 Task: Change  the formatting of the data to Which is Less than 5, In conditional formating, put the option 'Green Fill with Dark Green Text. . 'In the sheet   Optimum Sales templetes book
Action: Mouse moved to (51, 130)
Screenshot: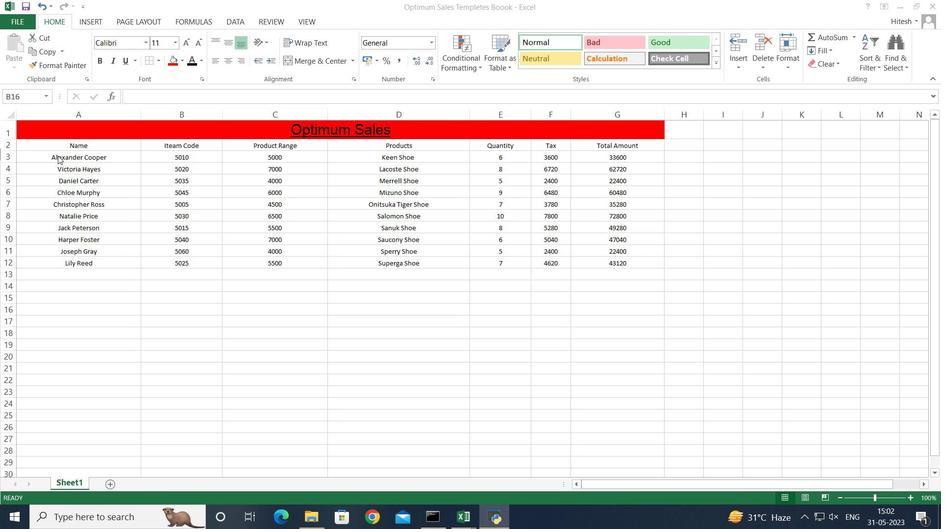 
Action: Mouse pressed left at (51, 130)
Screenshot: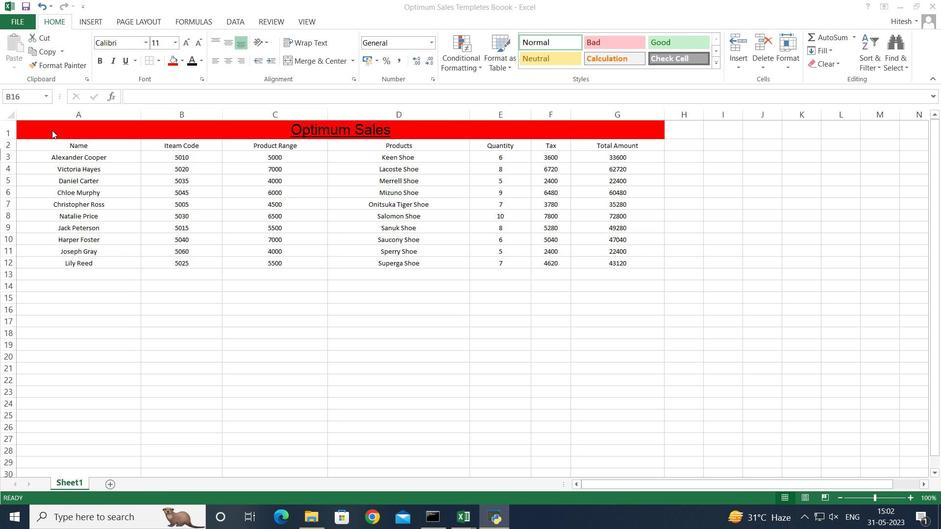 
Action: Mouse pressed left at (51, 130)
Screenshot: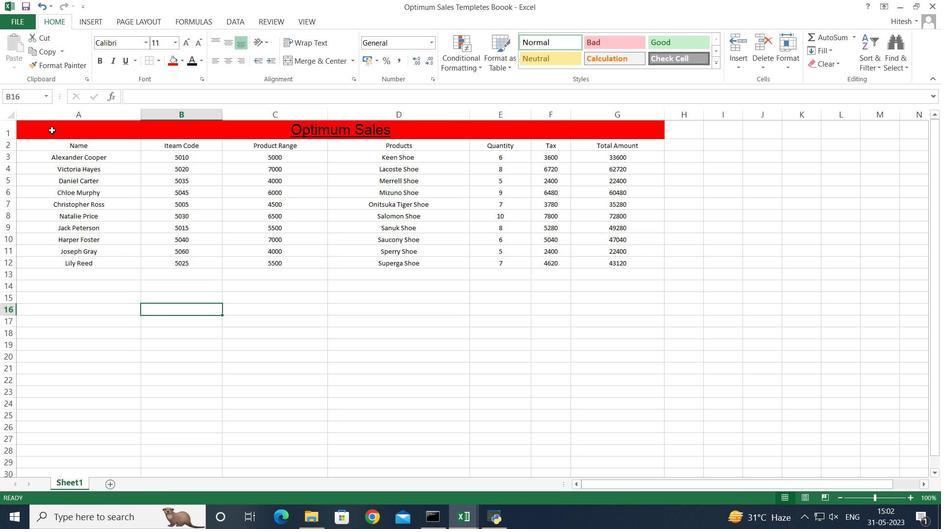 
Action: Mouse moved to (51, 129)
Screenshot: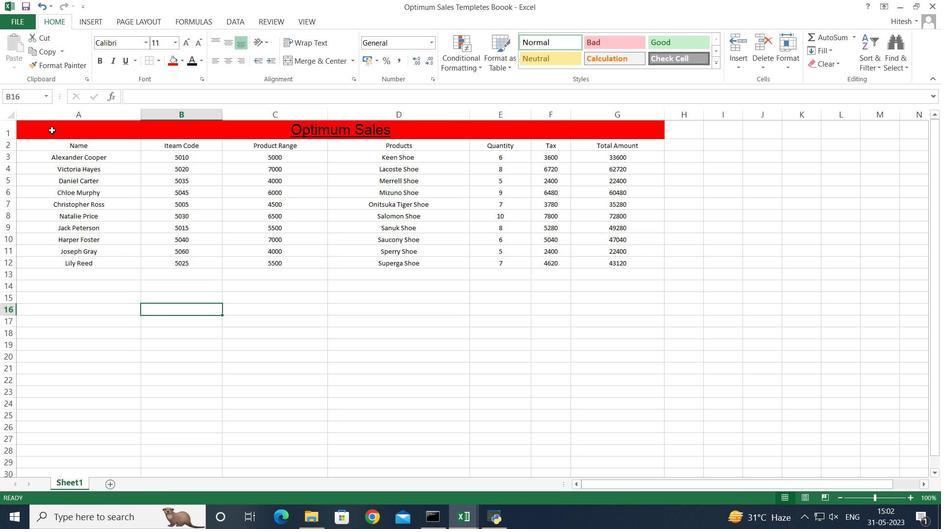 
Action: Key pressed <Key.shift><Key.down><Key.down><Key.down><Key.down><Key.down><Key.down><Key.down><Key.down><Key.down><Key.down><Key.down>
Screenshot: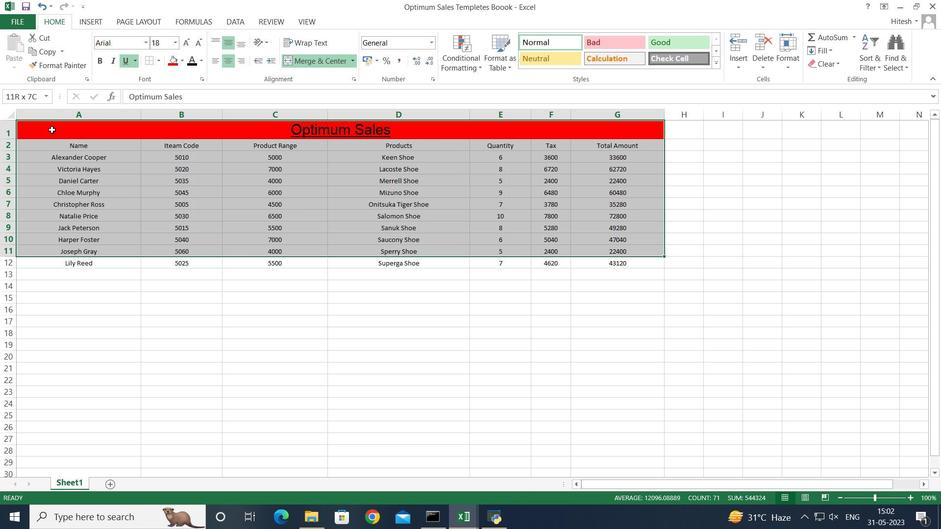 
Action: Mouse moved to (465, 55)
Screenshot: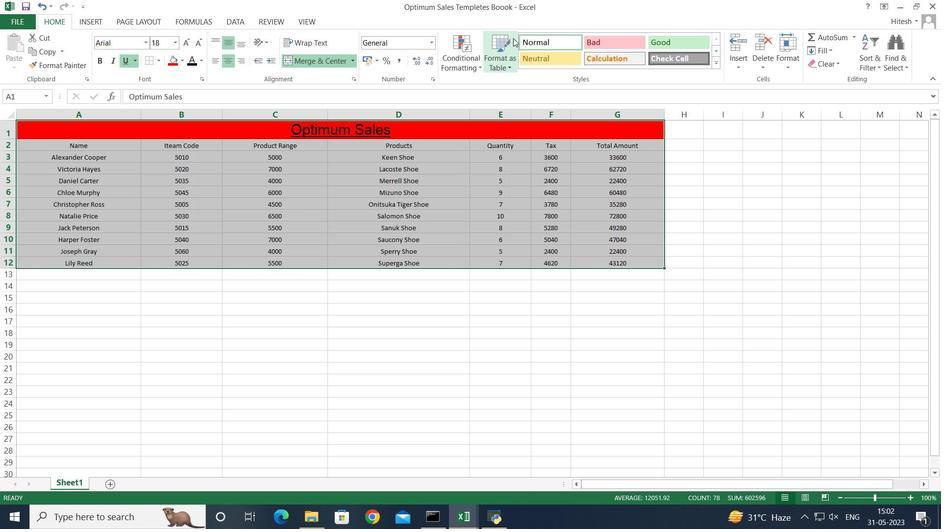 
Action: Mouse pressed left at (465, 55)
Screenshot: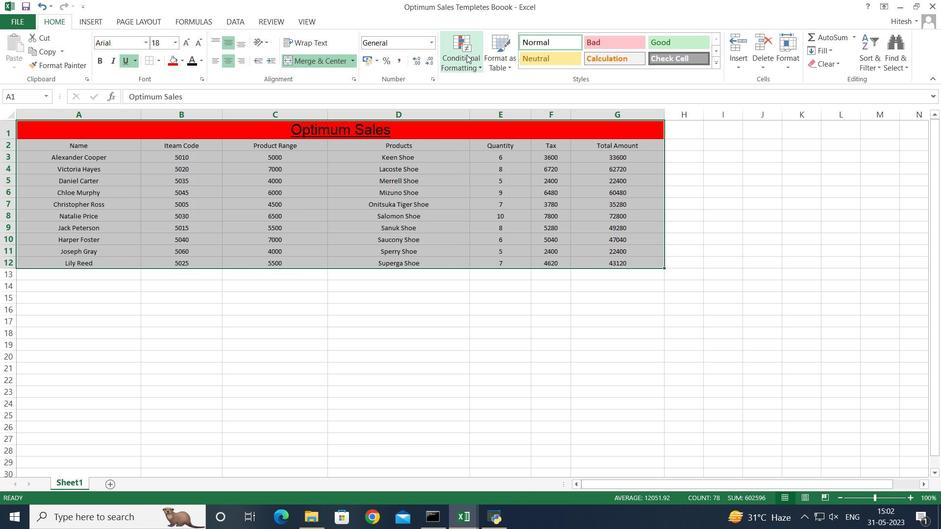 
Action: Mouse moved to (568, 110)
Screenshot: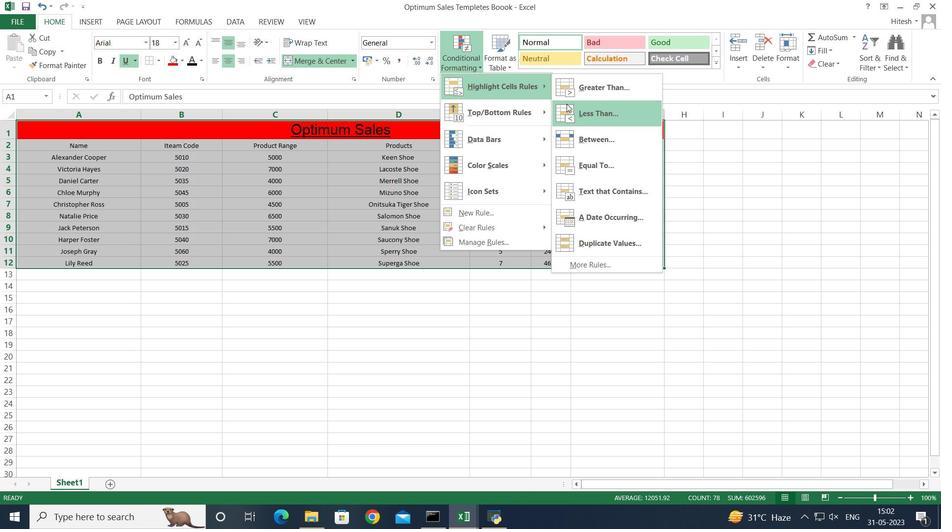 
Action: Mouse pressed left at (568, 110)
Screenshot: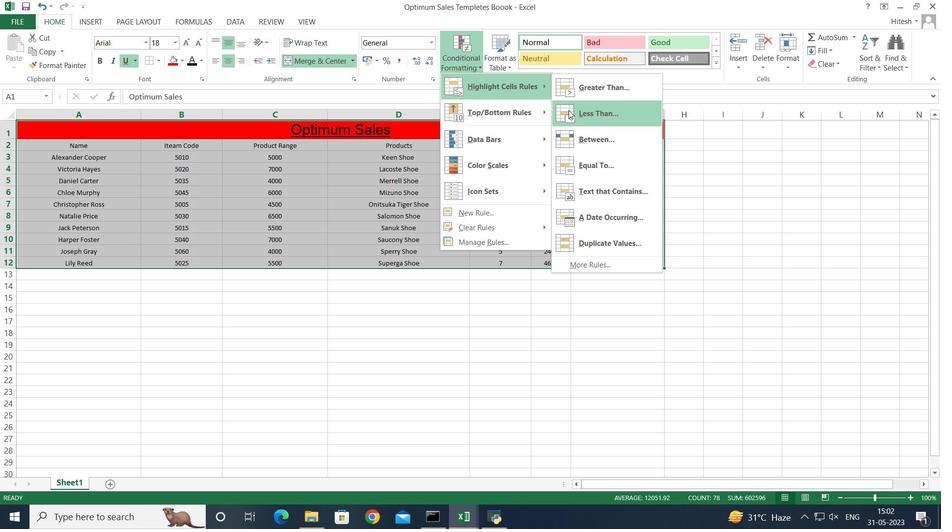 
Action: Mouse moved to (188, 258)
Screenshot: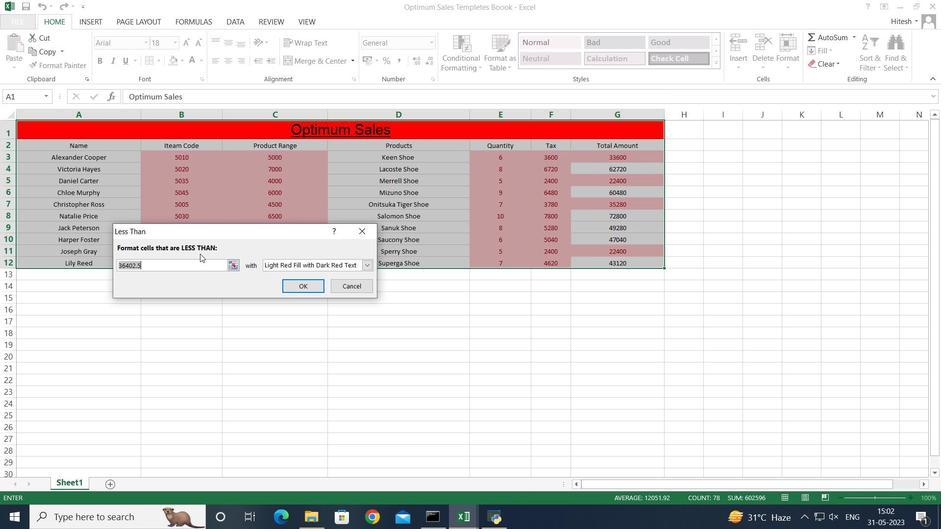 
Action: Key pressed <Key.backspace>5
Screenshot: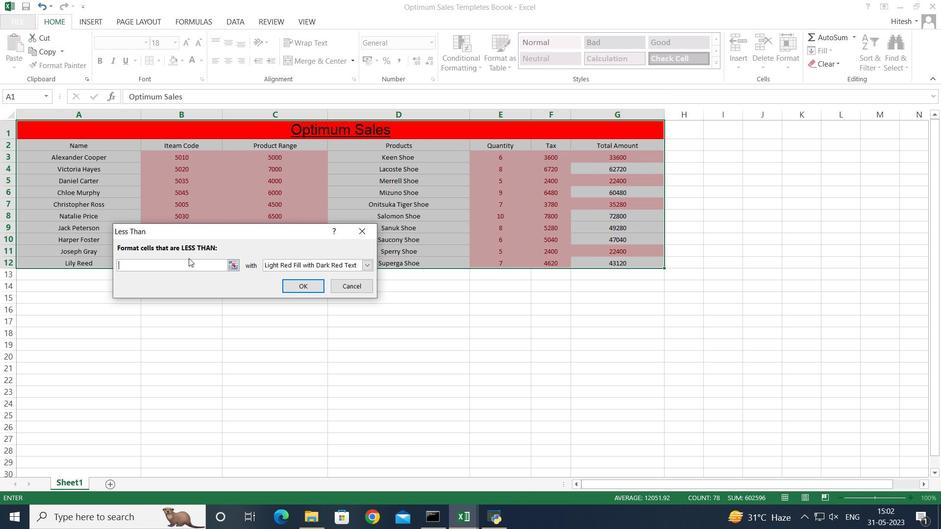 
Action: Mouse moved to (363, 264)
Screenshot: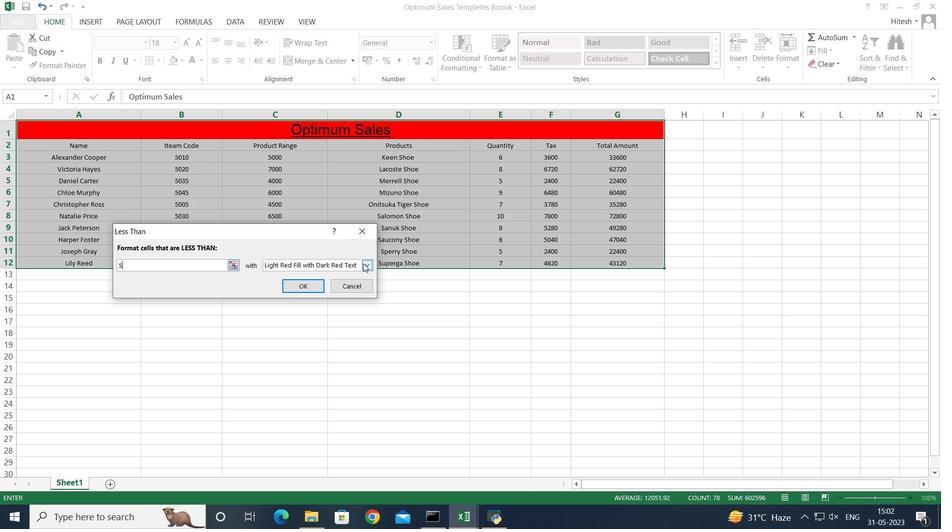 
Action: Mouse pressed left at (363, 264)
Screenshot: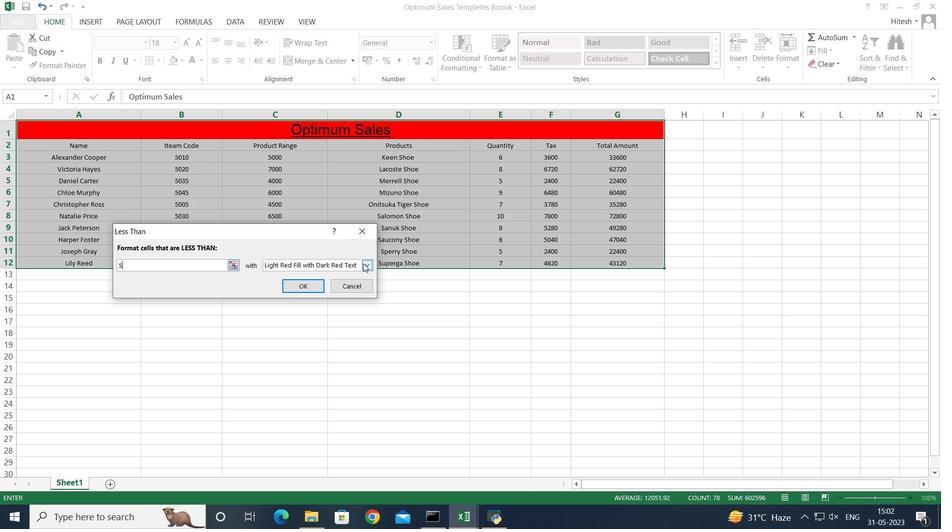 
Action: Mouse moved to (328, 292)
Screenshot: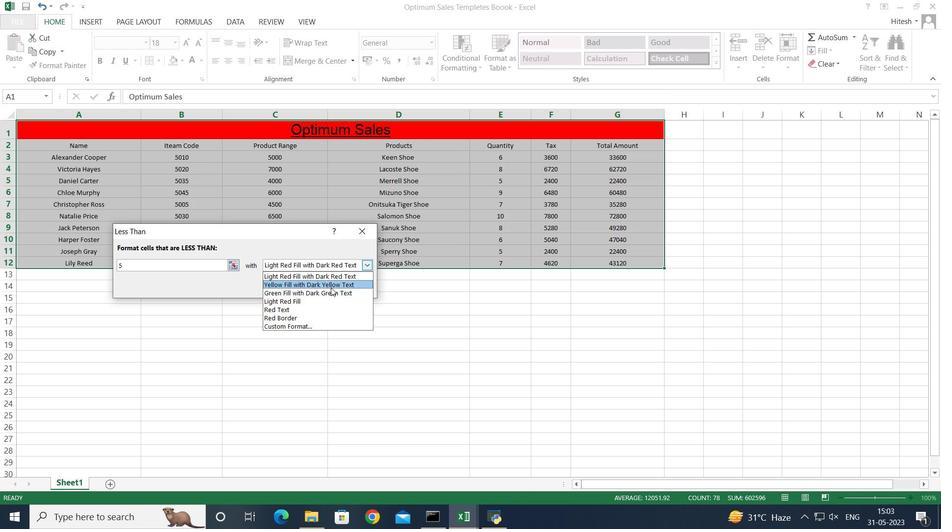 
Action: Mouse pressed left at (328, 292)
Screenshot: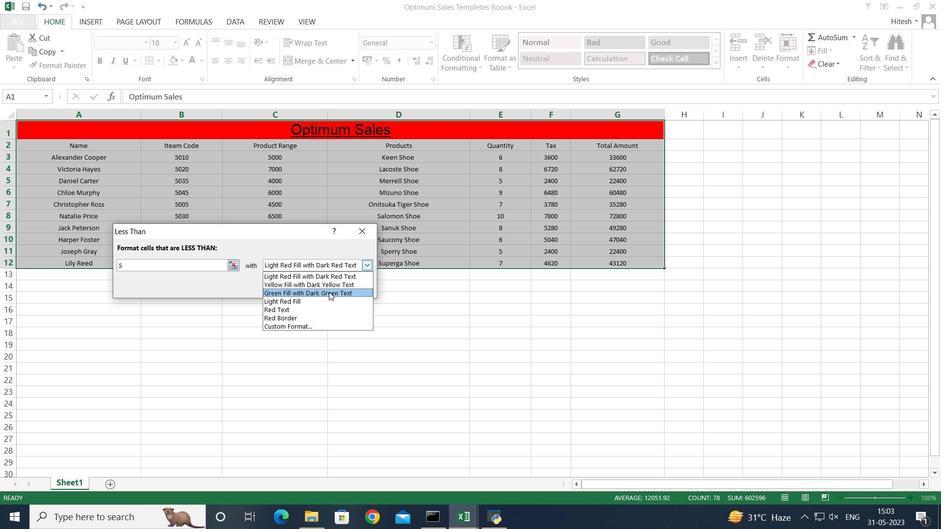 
Action: Mouse moved to (303, 281)
Screenshot: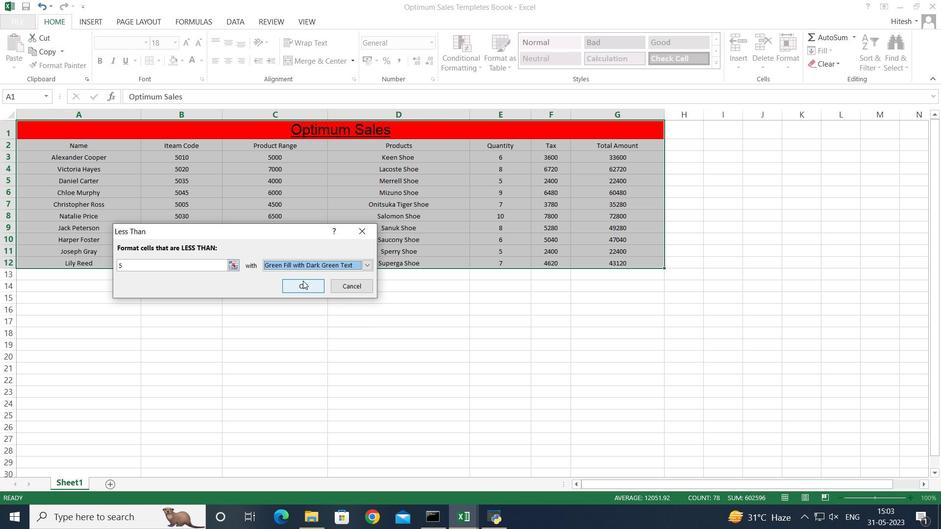 
Action: Mouse pressed left at (303, 281)
Screenshot: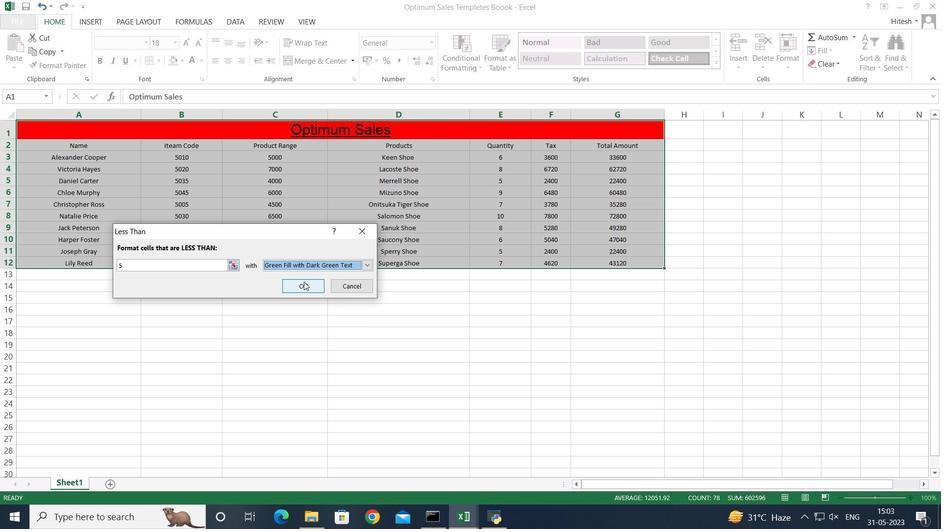 
Action: Mouse pressed left at (303, 281)
Screenshot: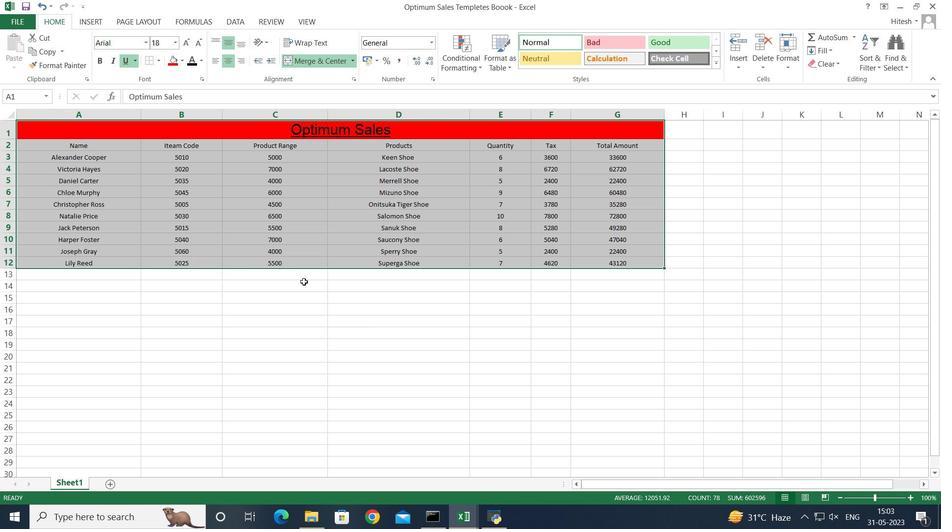 
Action: Mouse moved to (298, 282)
Screenshot: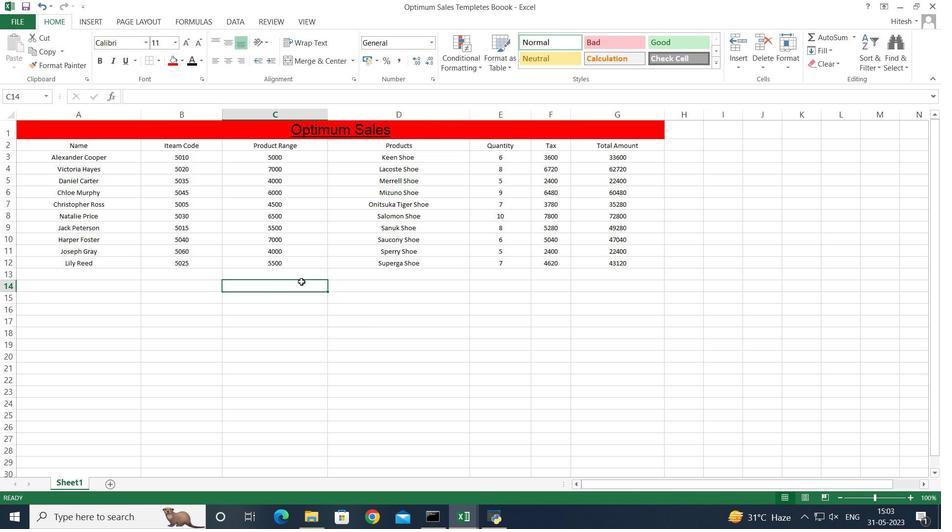 
